Task: Create a due date automation trigger when advanced on, 2 days after a card is due add content with a name not containing resume at 11:00 AM.
Action: Mouse moved to (823, 245)
Screenshot: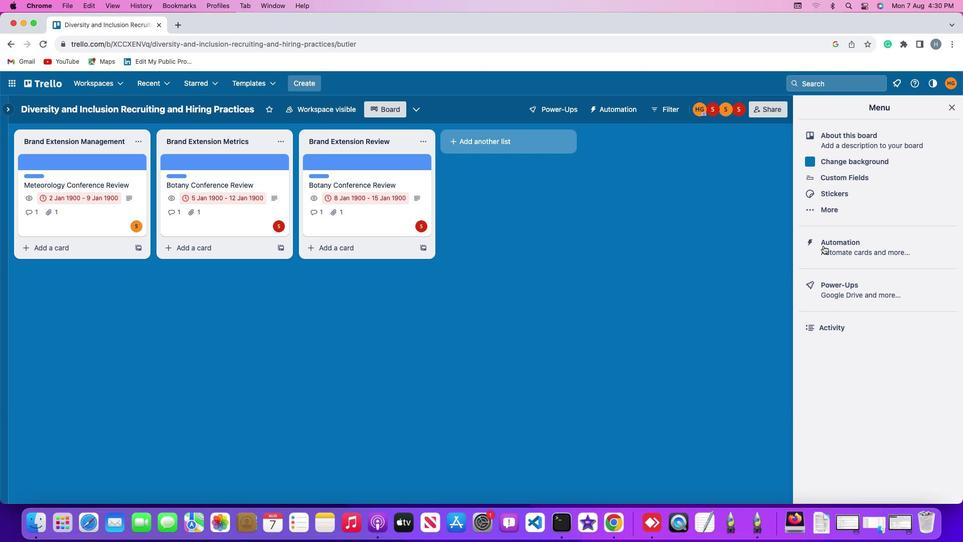 
Action: Mouse pressed left at (823, 245)
Screenshot: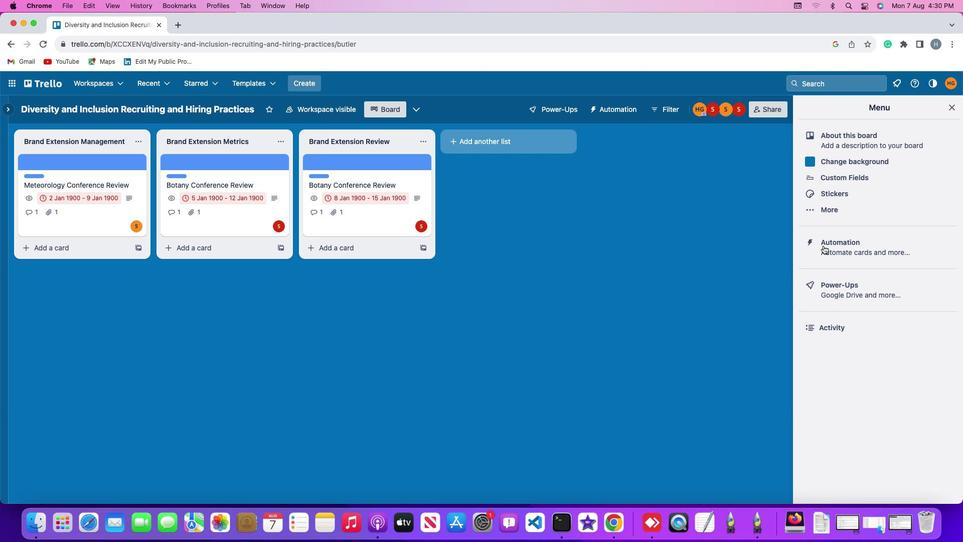 
Action: Mouse pressed left at (823, 245)
Screenshot: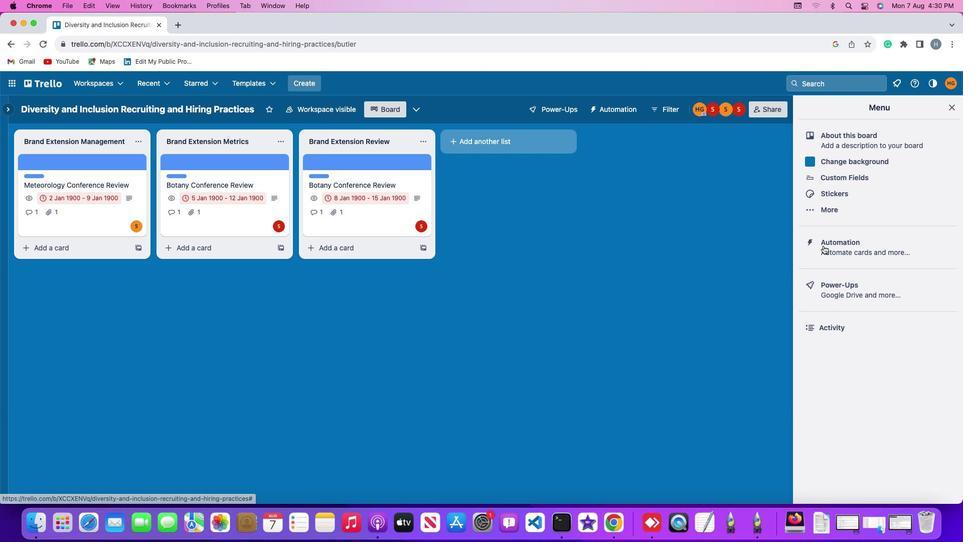 
Action: Mouse moved to (63, 236)
Screenshot: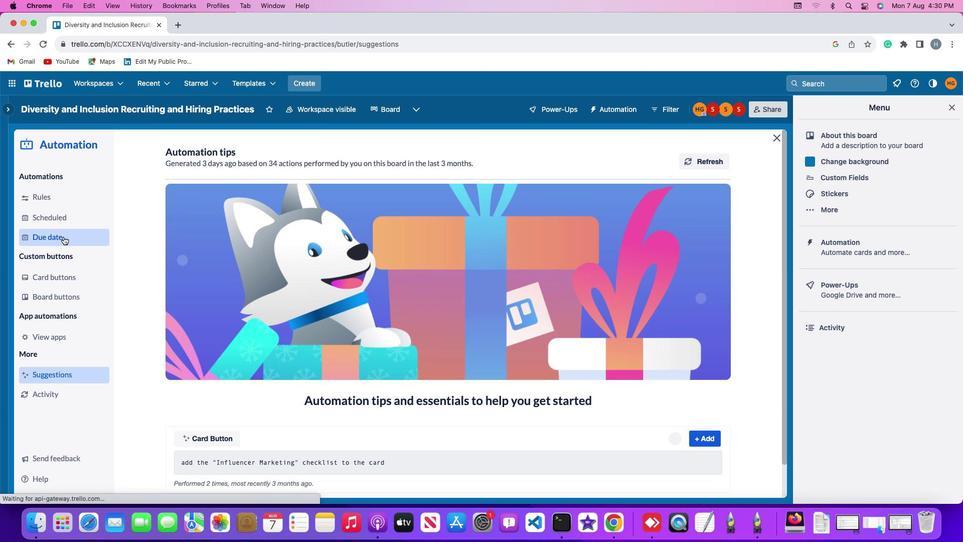 
Action: Mouse pressed left at (63, 236)
Screenshot: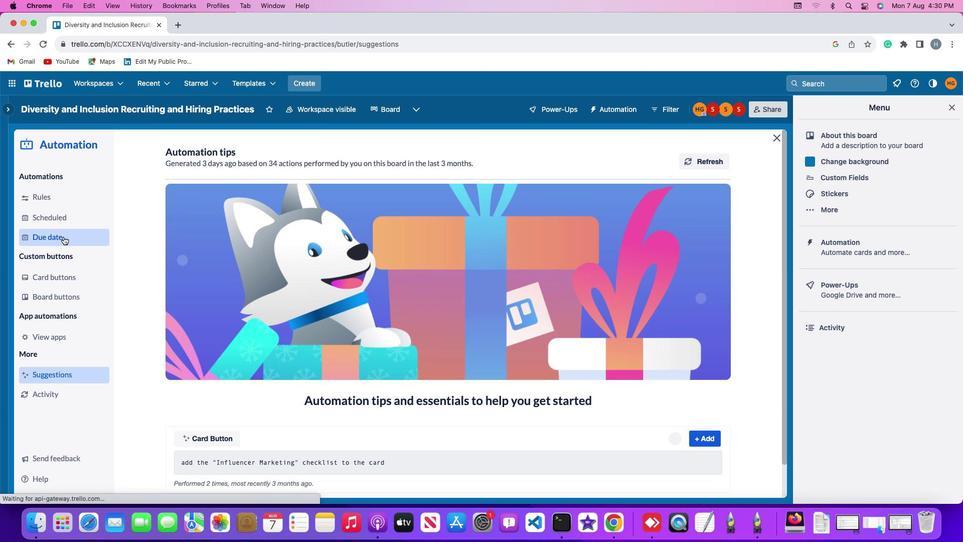 
Action: Mouse moved to (673, 153)
Screenshot: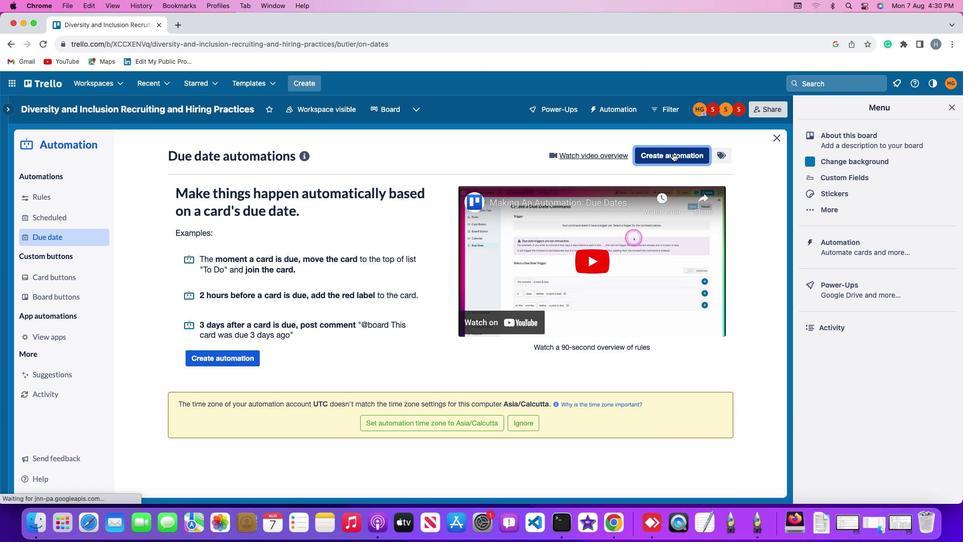 
Action: Mouse pressed left at (673, 153)
Screenshot: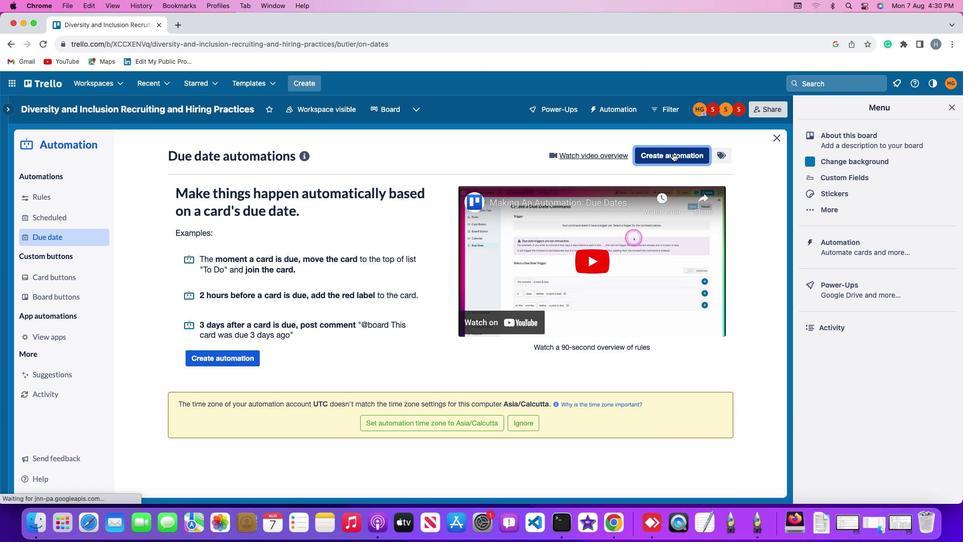 
Action: Mouse moved to (400, 248)
Screenshot: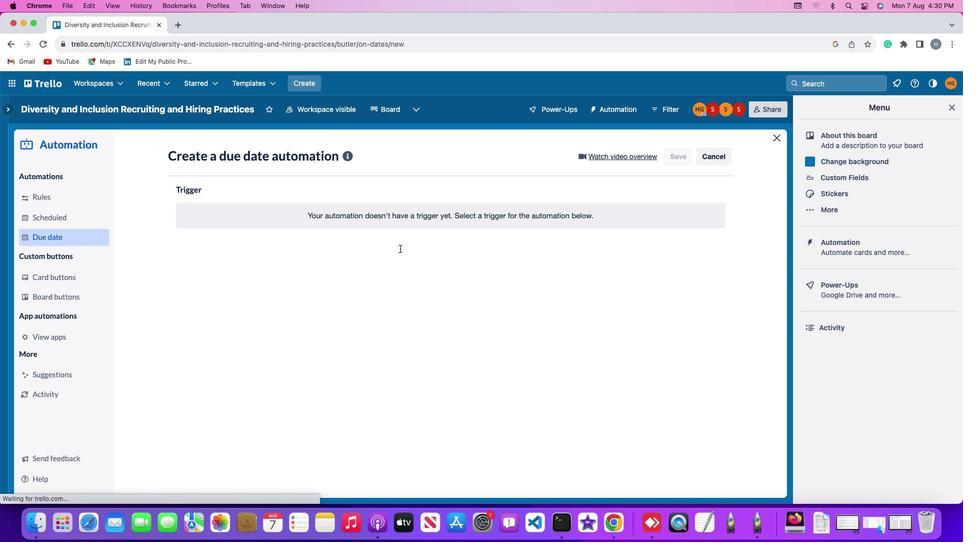 
Action: Mouse pressed left at (400, 248)
Screenshot: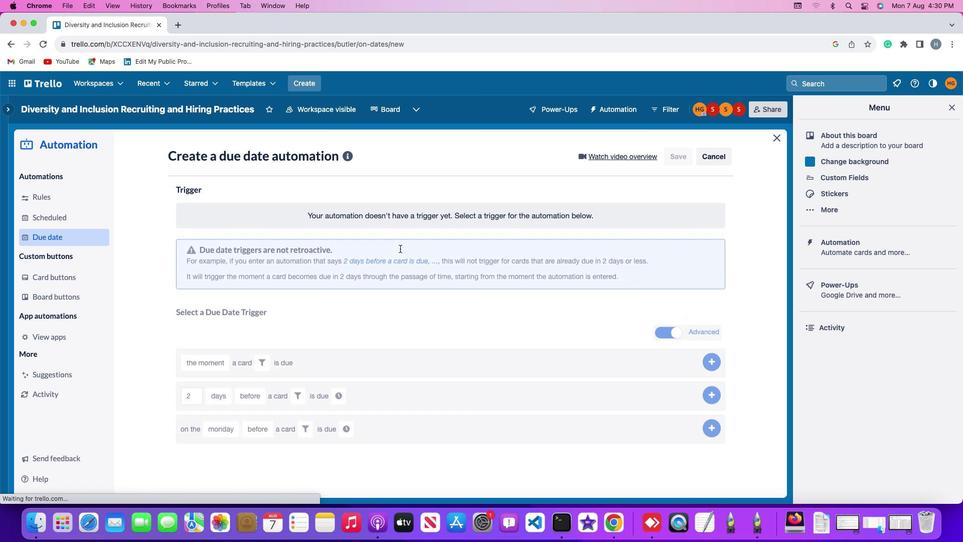 
Action: Mouse moved to (199, 402)
Screenshot: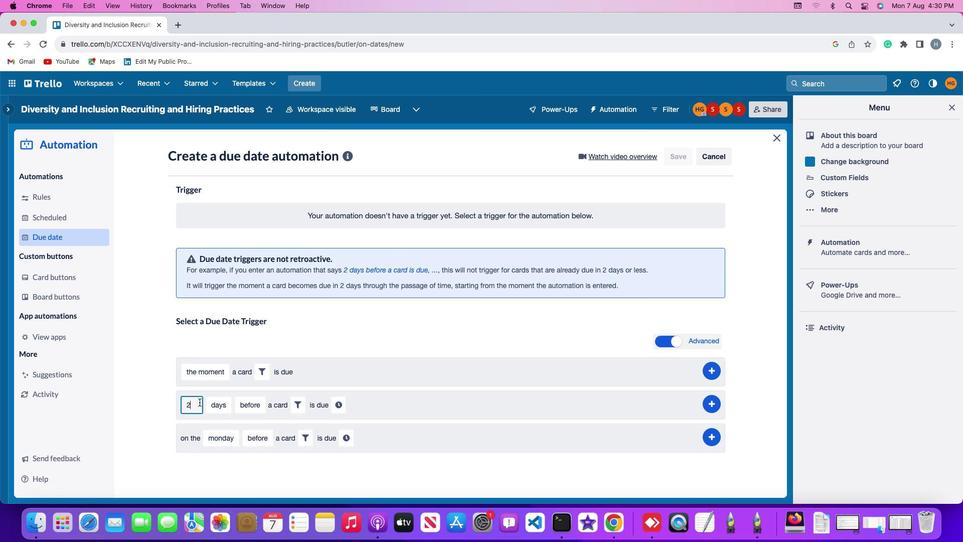 
Action: Mouse pressed left at (199, 402)
Screenshot: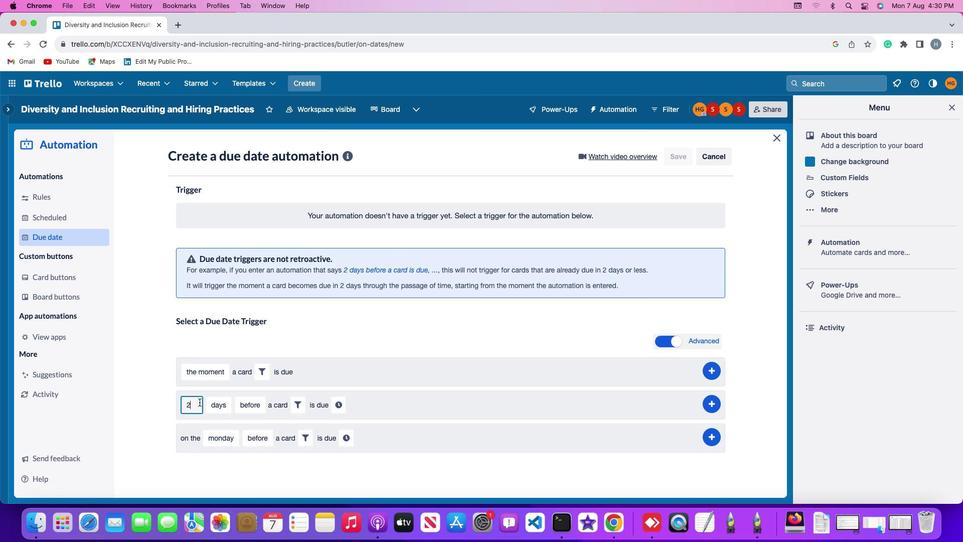 
Action: Key pressed Key.backspace'2'
Screenshot: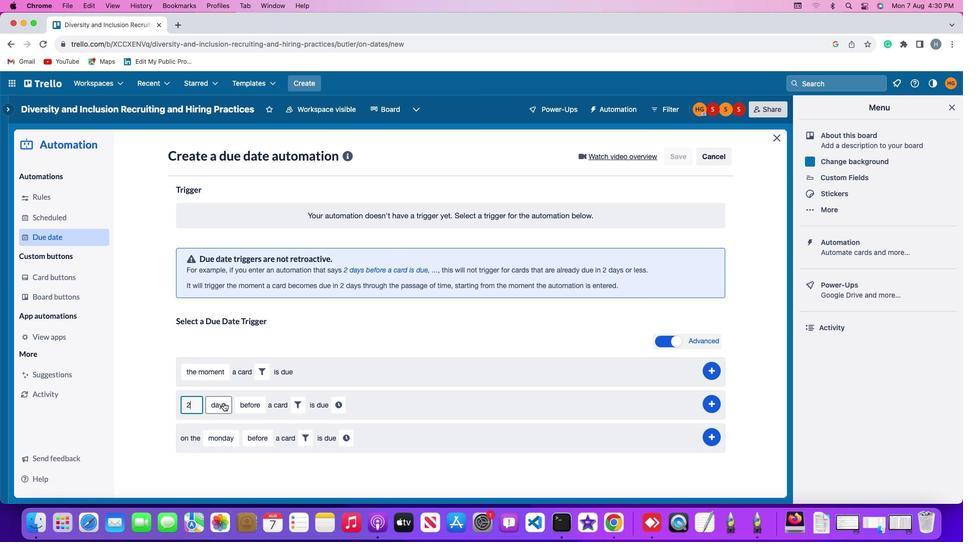 
Action: Mouse moved to (224, 402)
Screenshot: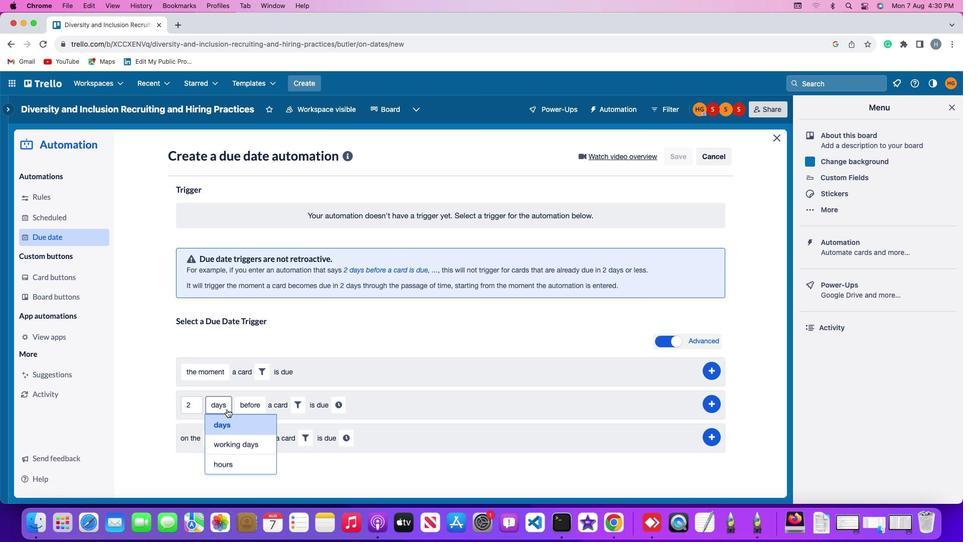 
Action: Mouse pressed left at (224, 402)
Screenshot: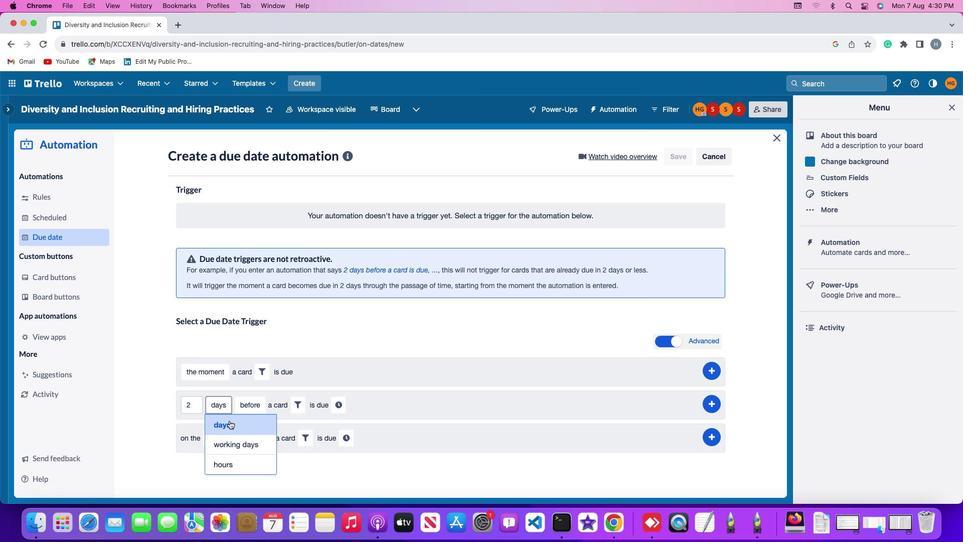 
Action: Mouse moved to (230, 426)
Screenshot: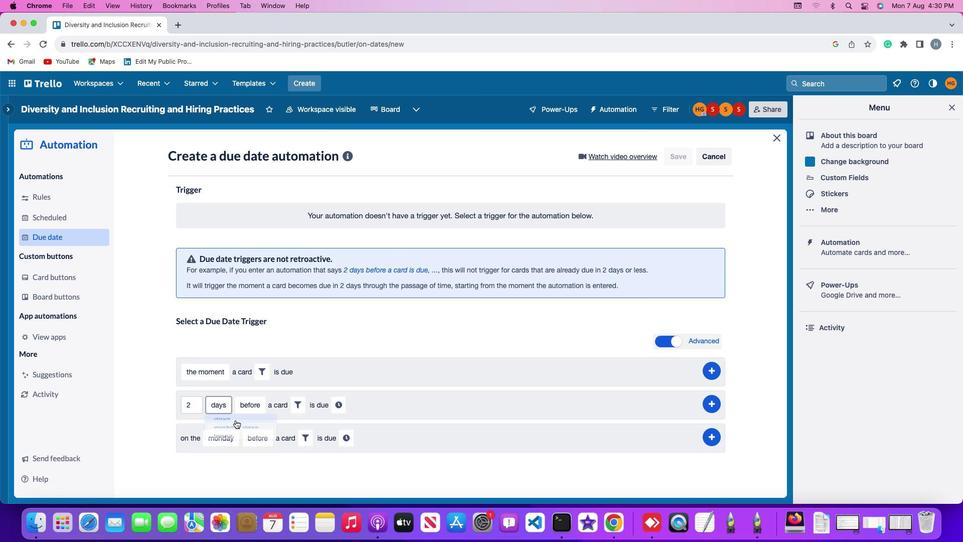 
Action: Mouse pressed left at (230, 426)
Screenshot: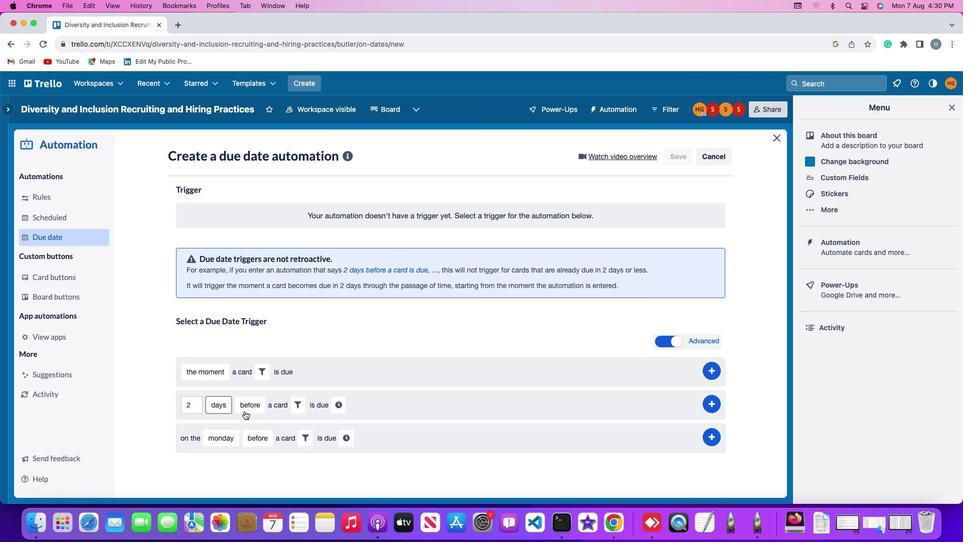 
Action: Mouse moved to (246, 408)
Screenshot: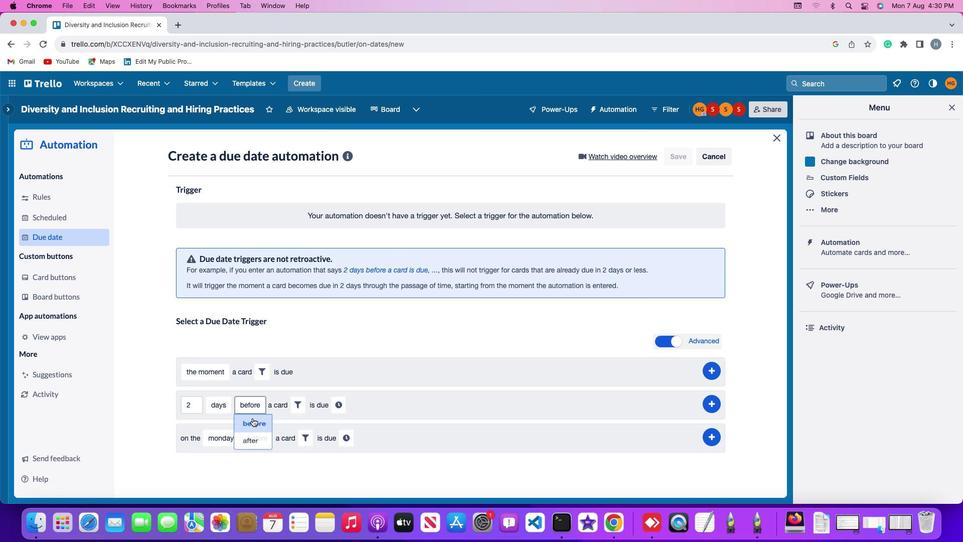 
Action: Mouse pressed left at (246, 408)
Screenshot: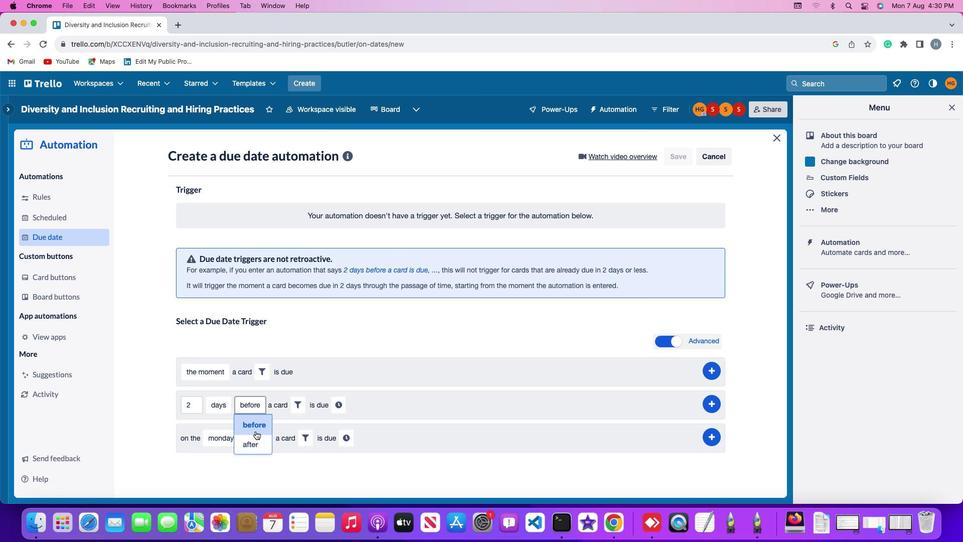 
Action: Mouse moved to (256, 443)
Screenshot: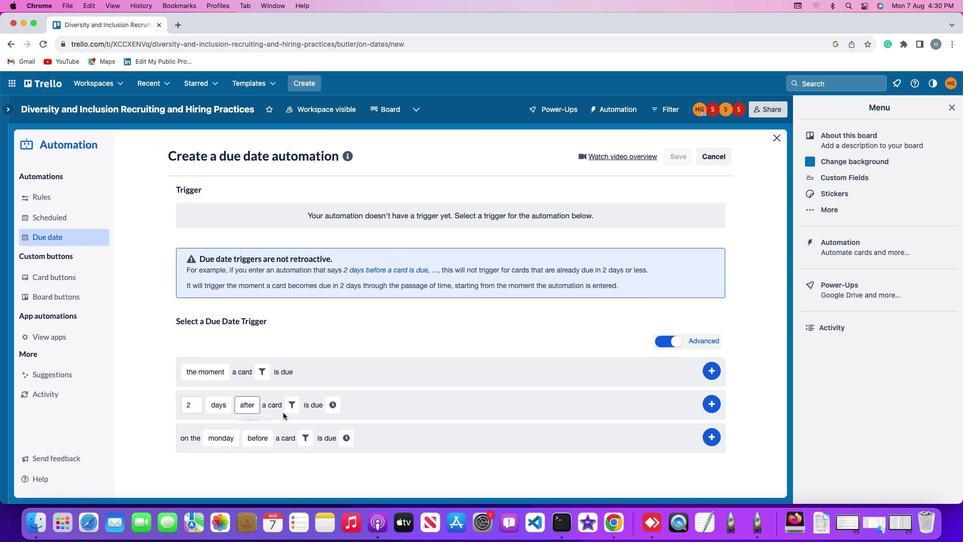 
Action: Mouse pressed left at (256, 443)
Screenshot: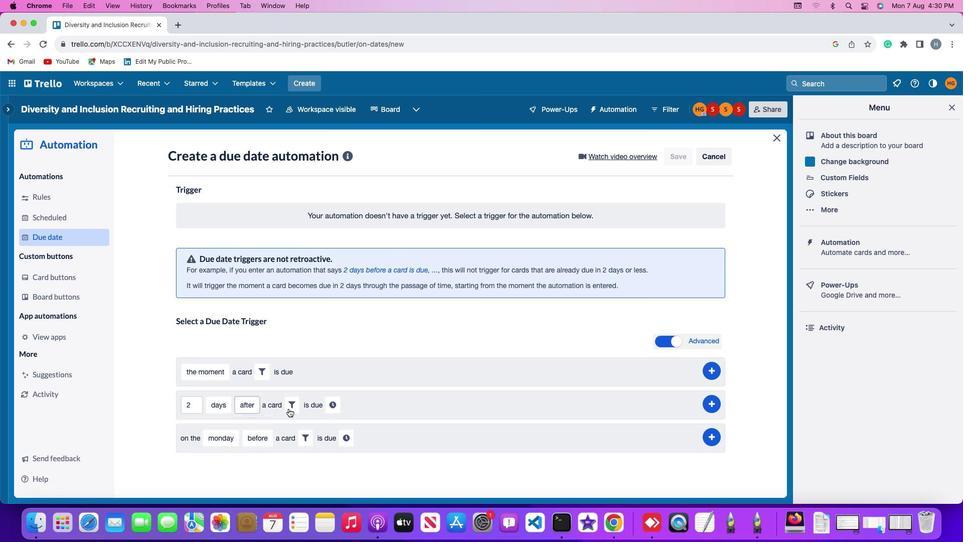 
Action: Mouse moved to (290, 406)
Screenshot: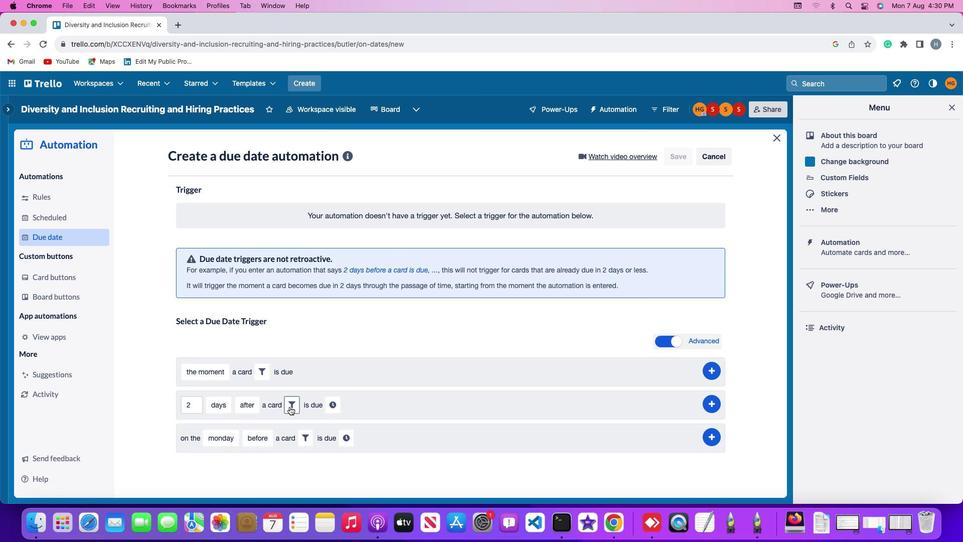 
Action: Mouse pressed left at (290, 406)
Screenshot: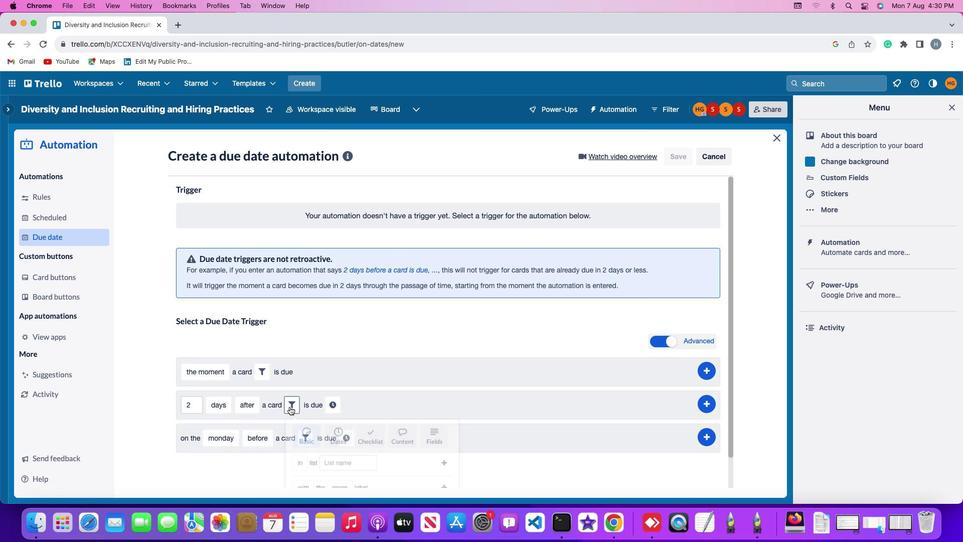 
Action: Mouse moved to (417, 432)
Screenshot: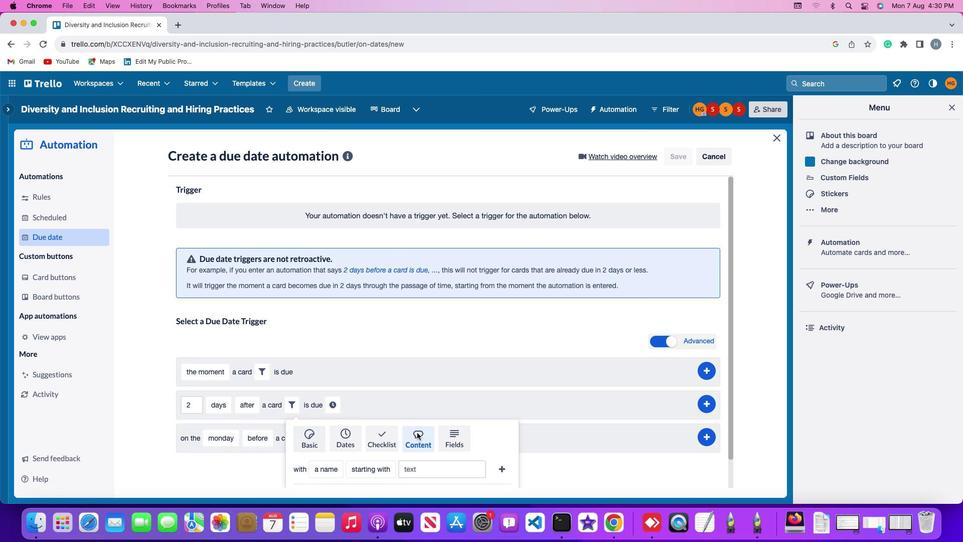 
Action: Mouse pressed left at (417, 432)
Screenshot: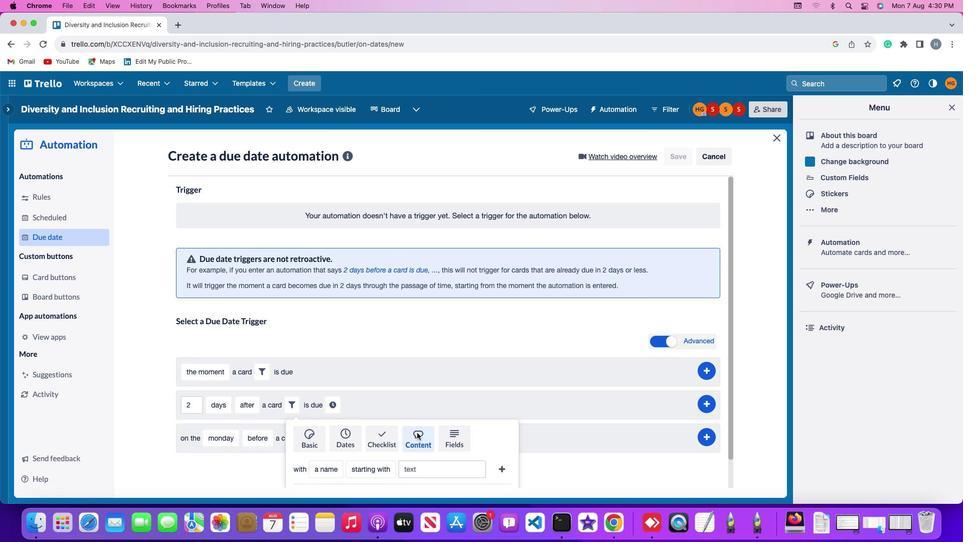 
Action: Mouse moved to (417, 432)
Screenshot: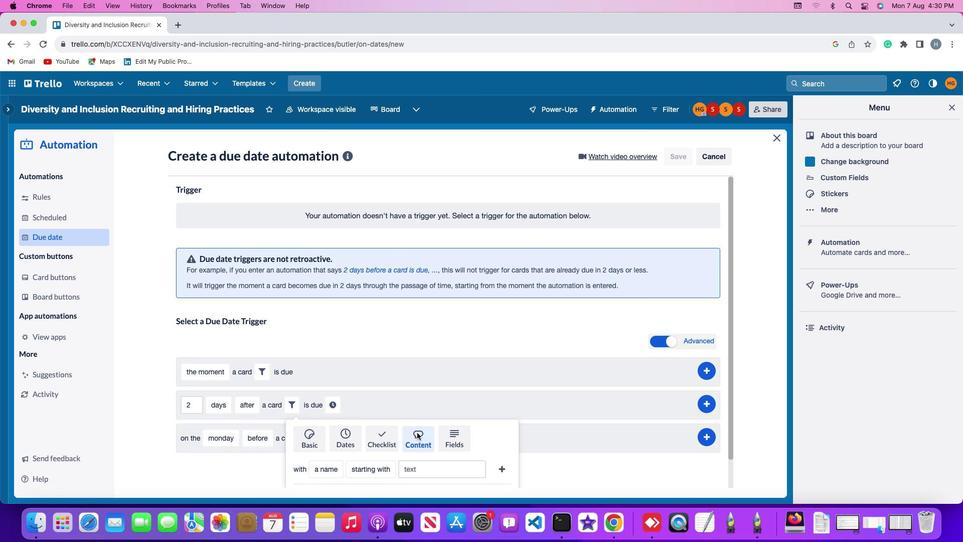 
Action: Mouse scrolled (417, 432) with delta (0, 0)
Screenshot: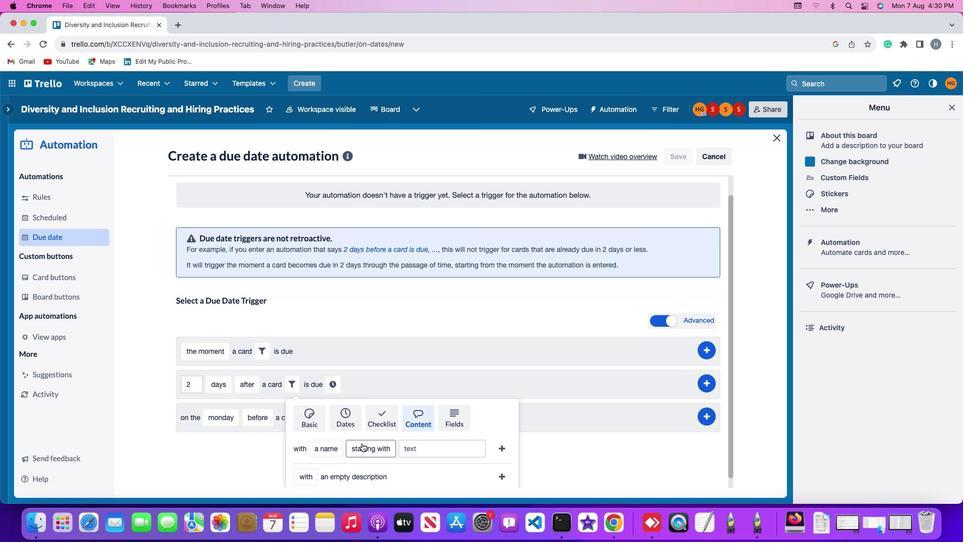 
Action: Mouse scrolled (417, 432) with delta (0, 0)
Screenshot: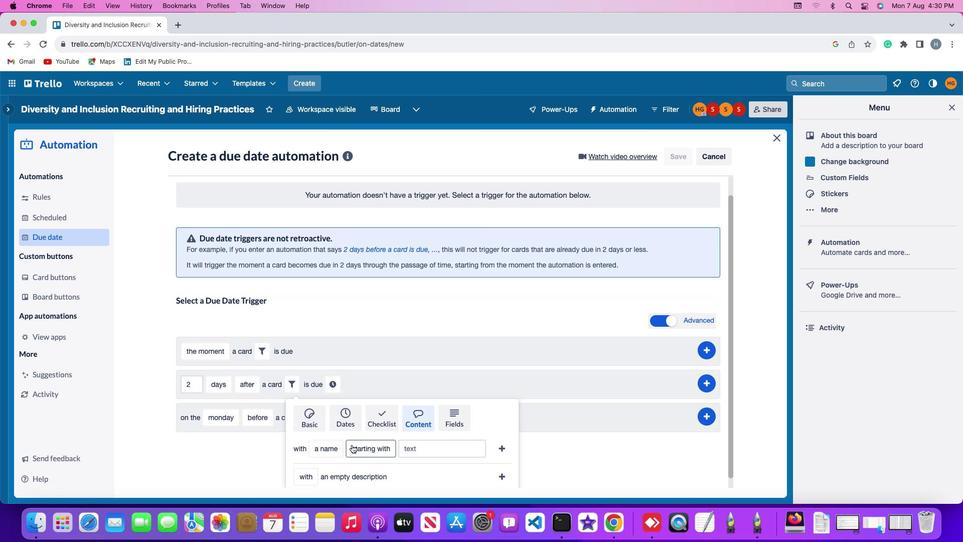 
Action: Mouse moved to (327, 447)
Screenshot: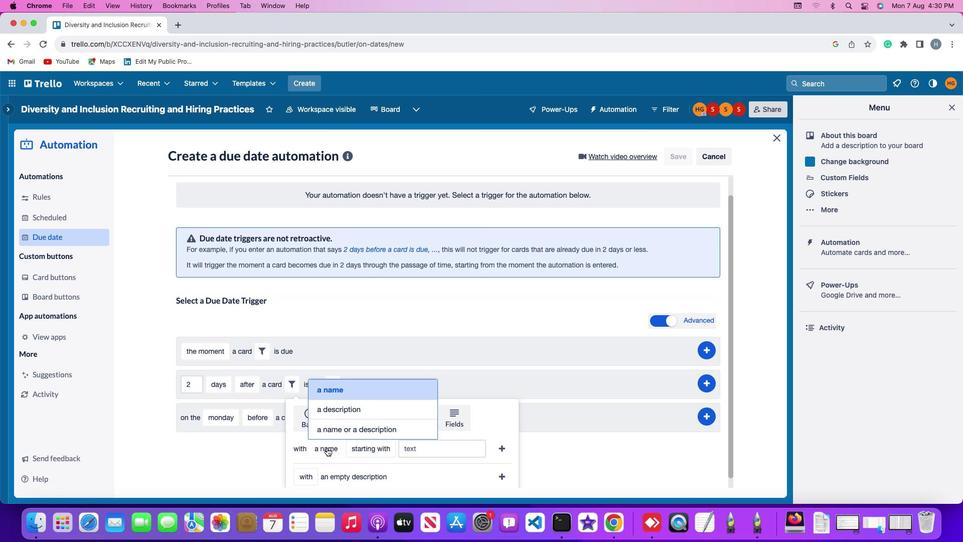 
Action: Mouse pressed left at (327, 447)
Screenshot: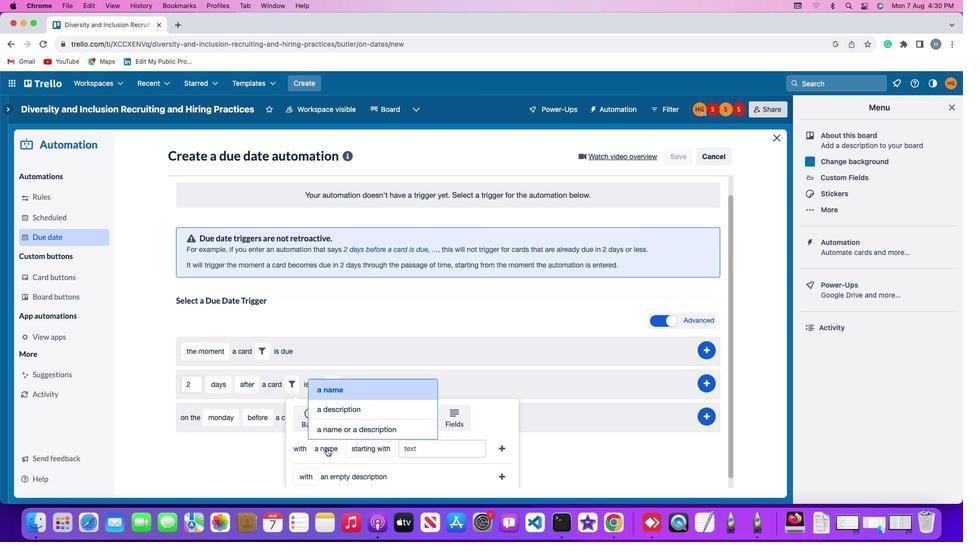 
Action: Mouse moved to (341, 389)
Screenshot: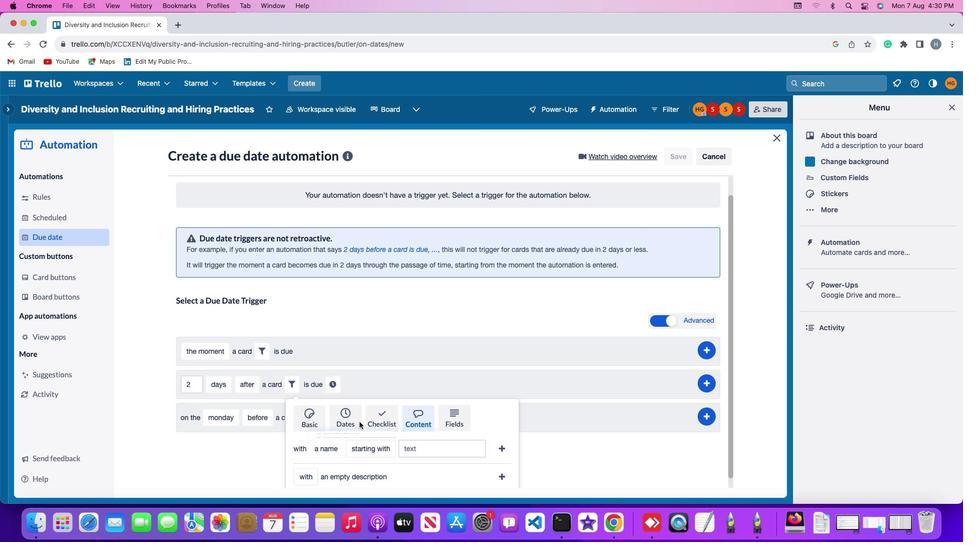 
Action: Mouse pressed left at (341, 389)
Screenshot: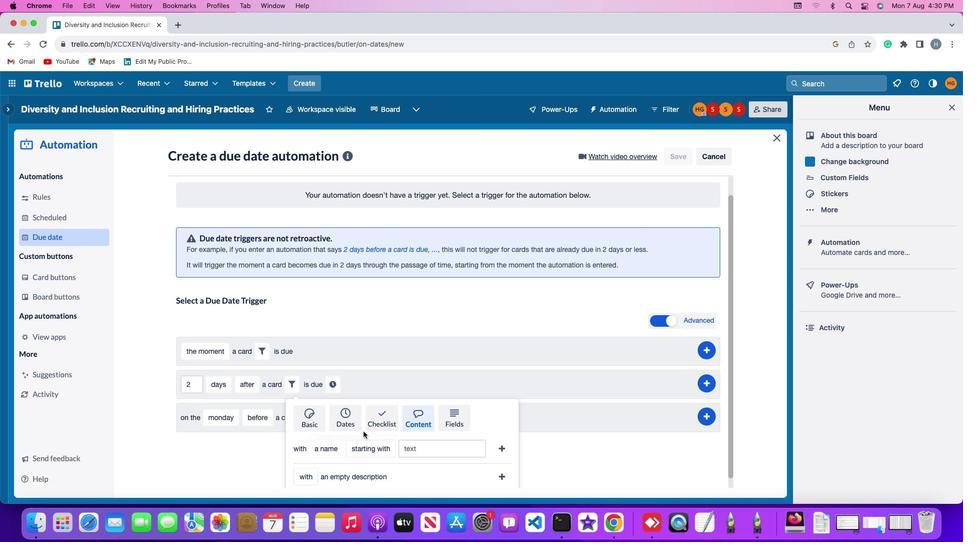 
Action: Mouse moved to (374, 450)
Screenshot: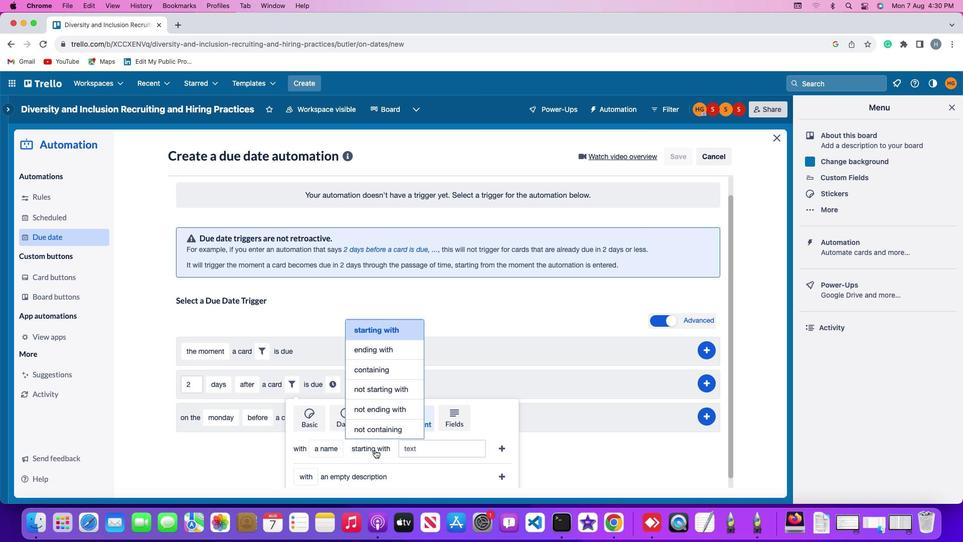 
Action: Mouse pressed left at (374, 450)
Screenshot: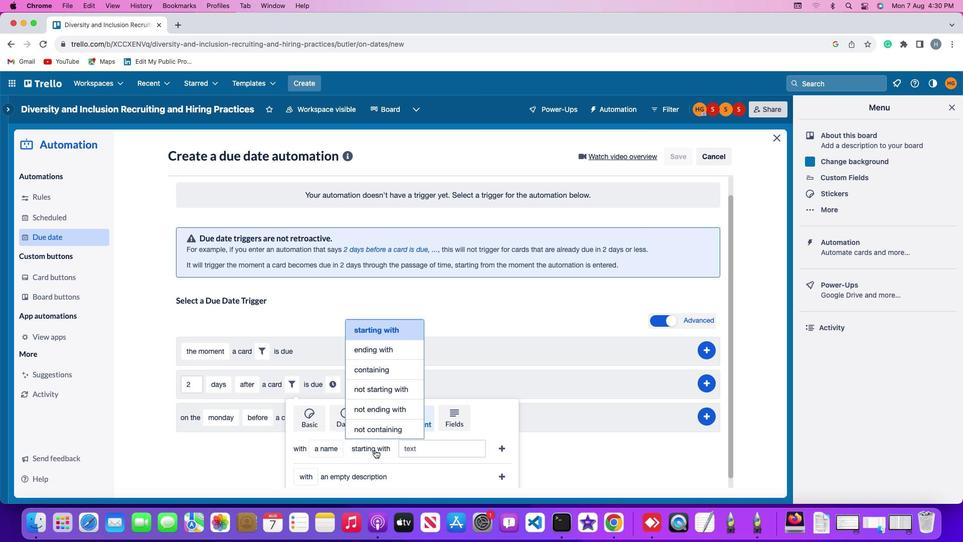 
Action: Mouse moved to (377, 428)
Screenshot: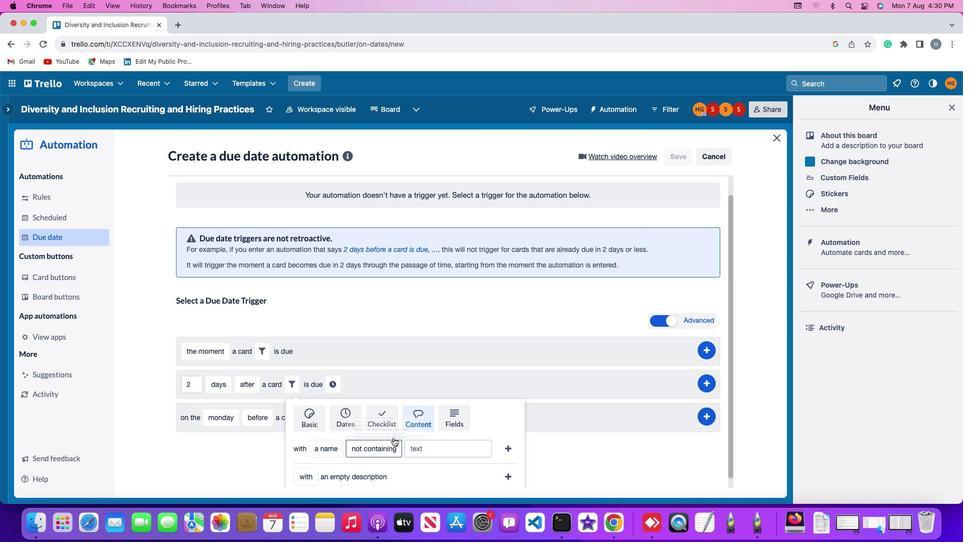 
Action: Mouse pressed left at (377, 428)
Screenshot: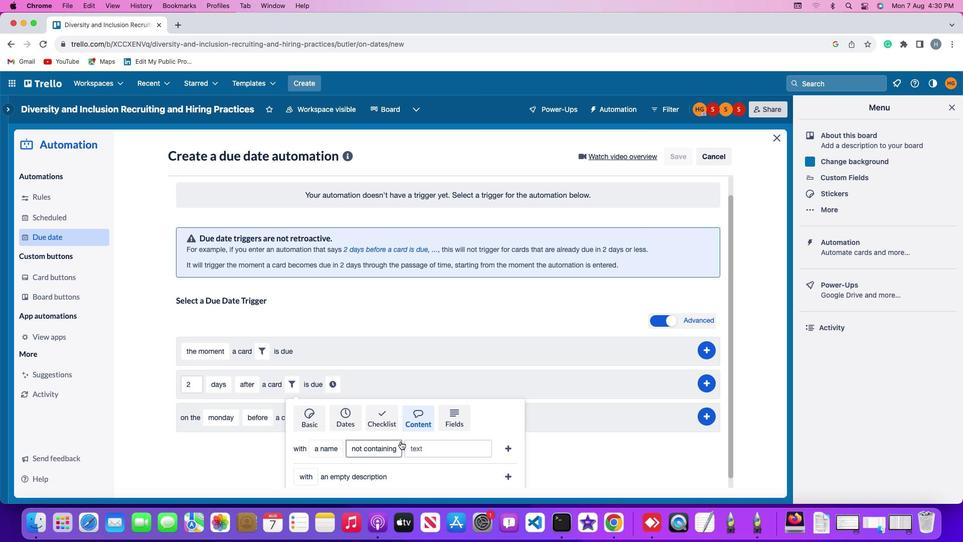 
Action: Mouse moved to (418, 444)
Screenshot: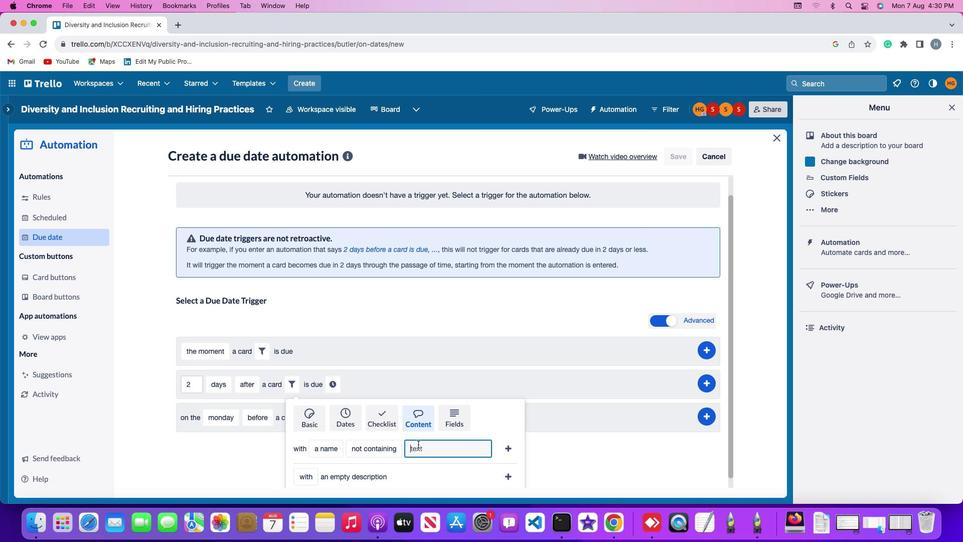 
Action: Mouse pressed left at (418, 444)
Screenshot: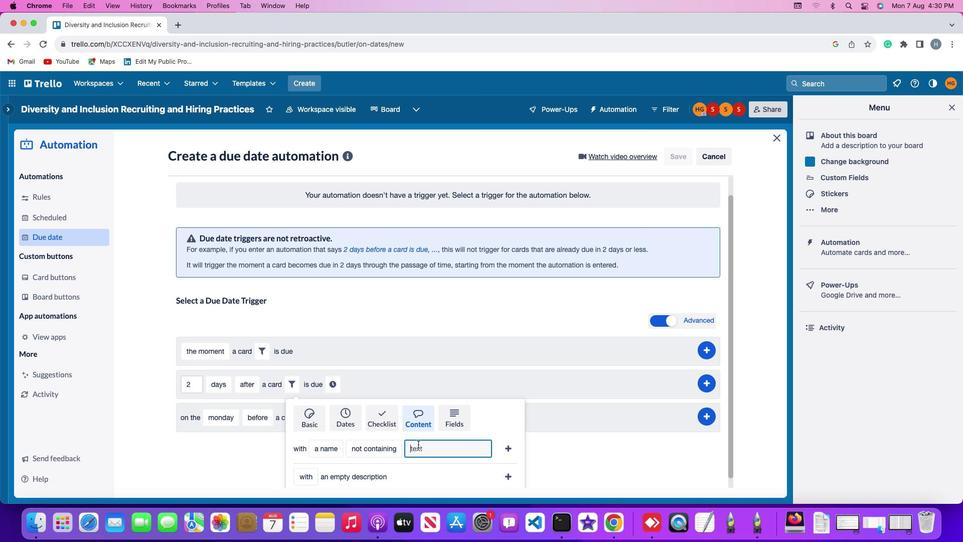 
Action: Key pressed 'r''e''s''u''m''e'
Screenshot: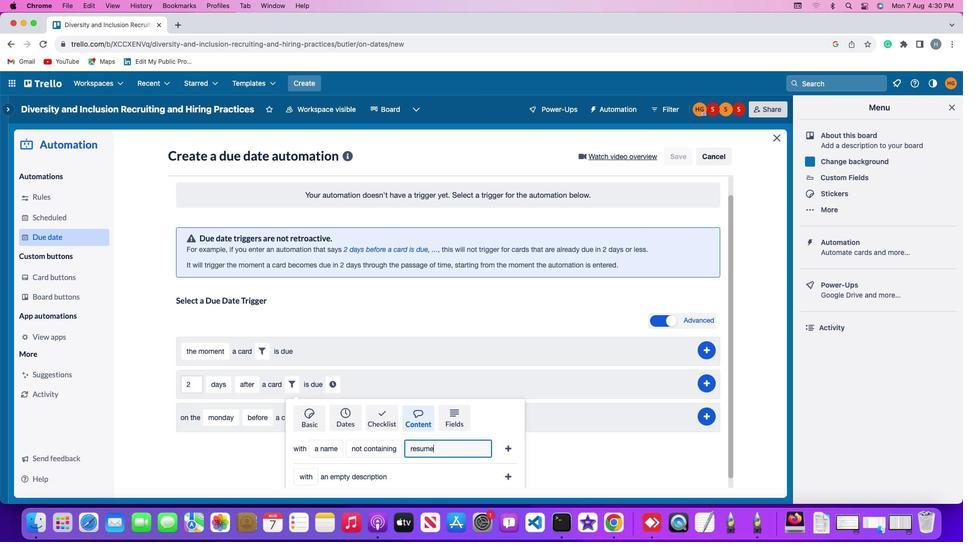 
Action: Mouse moved to (508, 445)
Screenshot: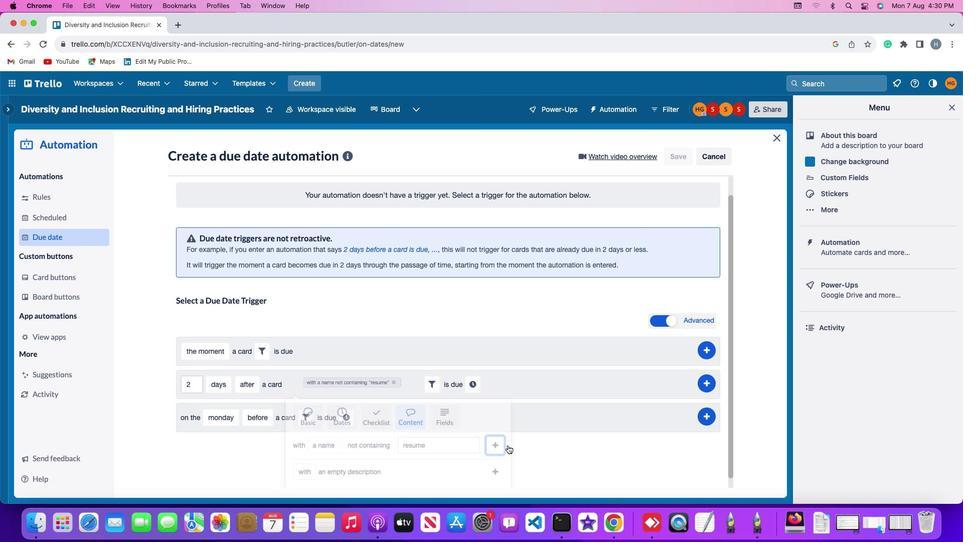 
Action: Mouse pressed left at (508, 445)
Screenshot: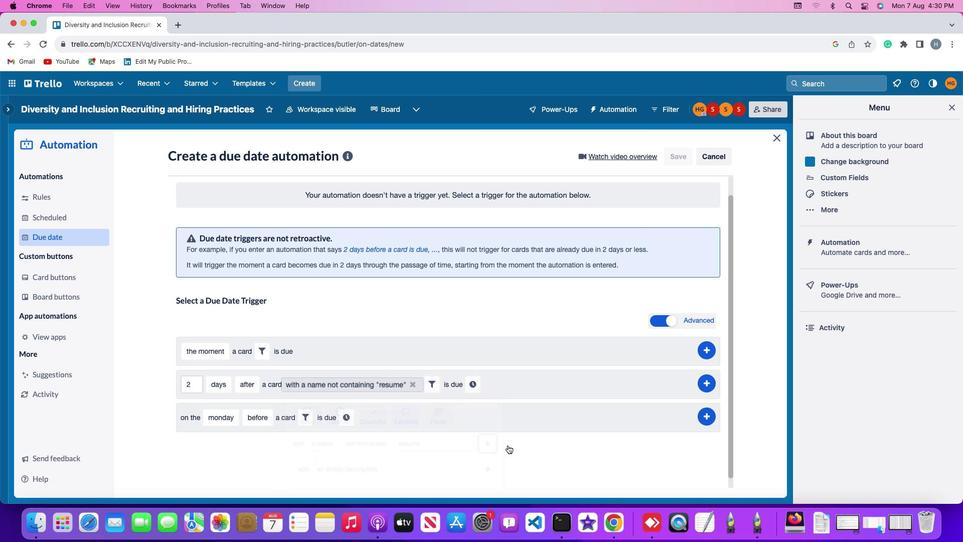 
Action: Mouse moved to (475, 405)
Screenshot: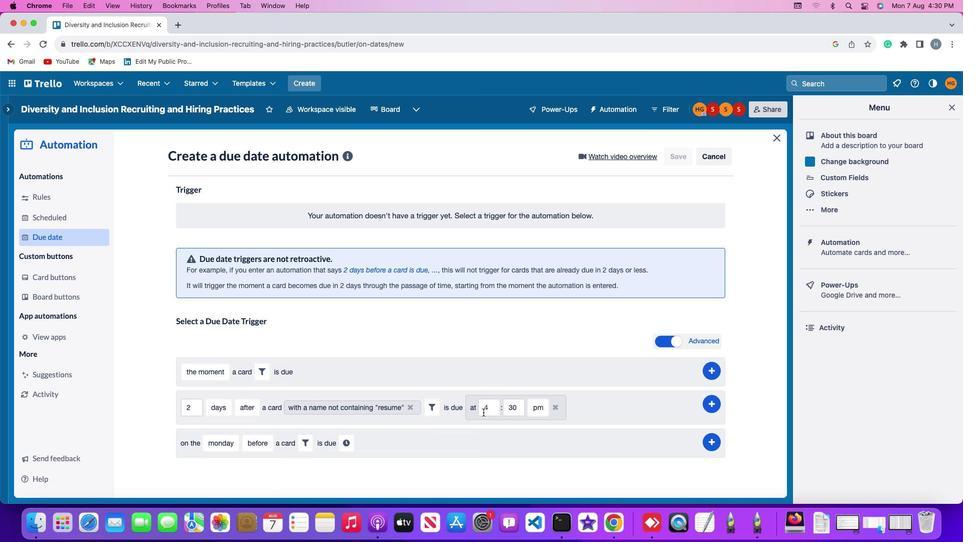 
Action: Mouse pressed left at (475, 405)
Screenshot: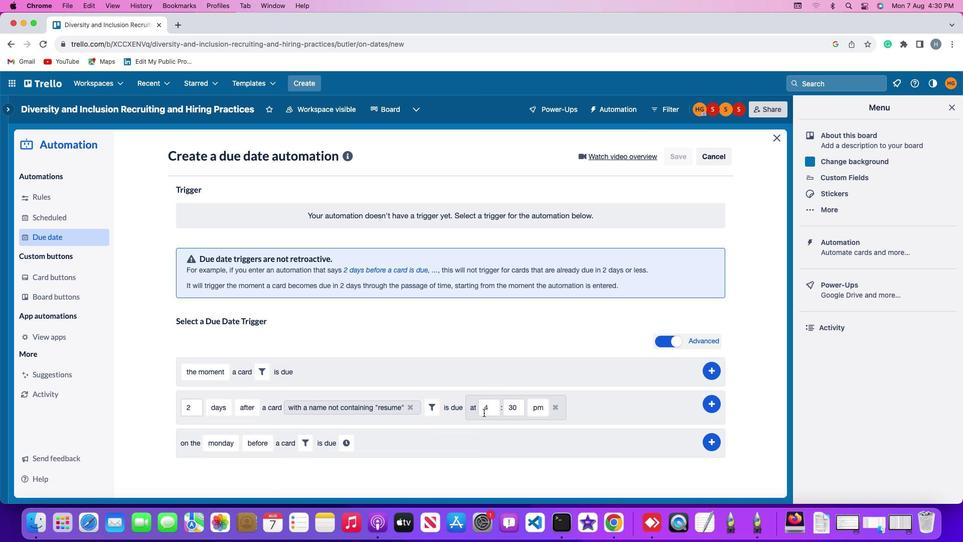 
Action: Mouse moved to (488, 409)
Screenshot: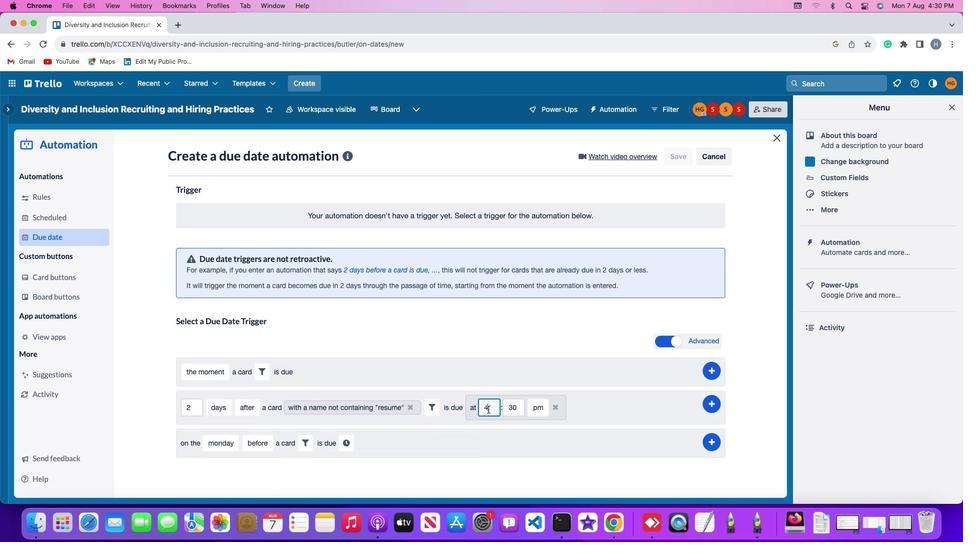 
Action: Mouse pressed left at (488, 409)
Screenshot: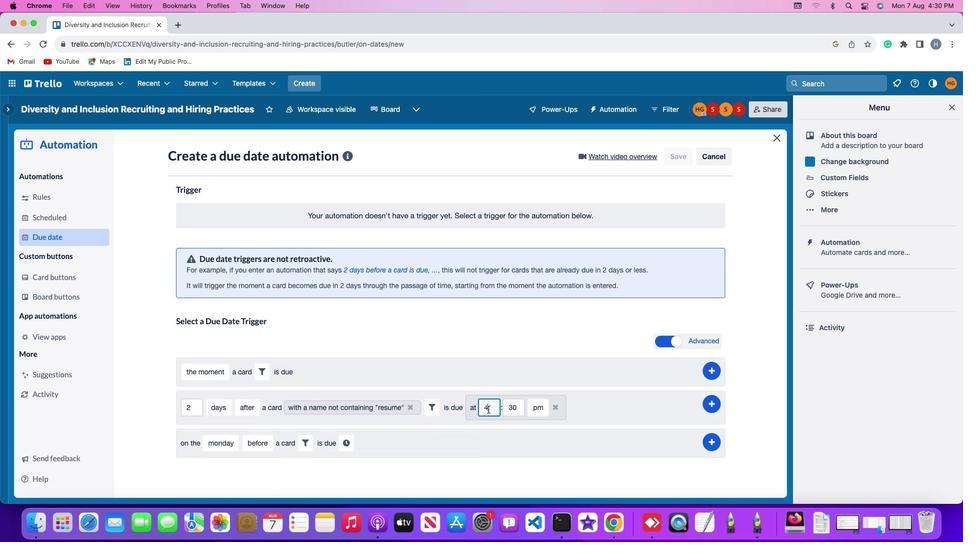 
Action: Key pressed Key.backspace'1''1'
Screenshot: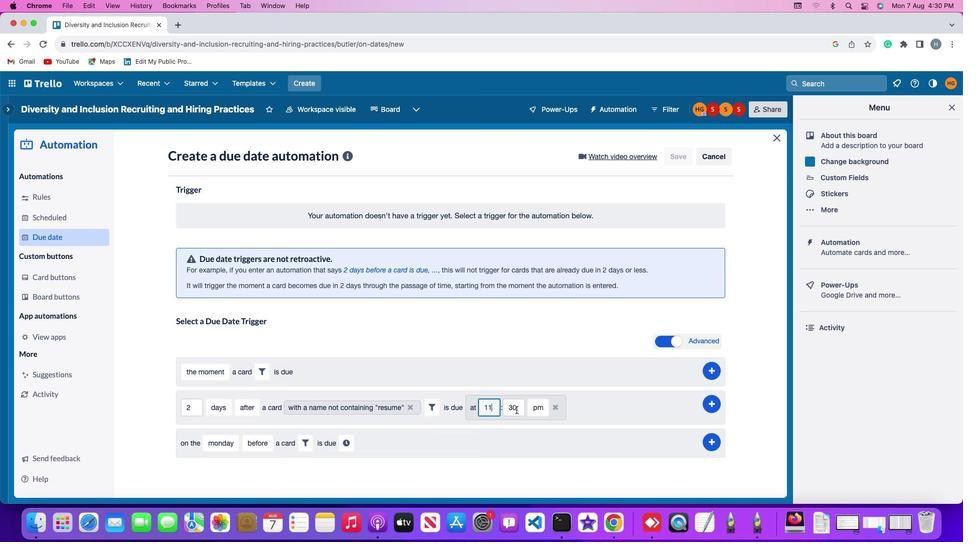 
Action: Mouse moved to (520, 407)
Screenshot: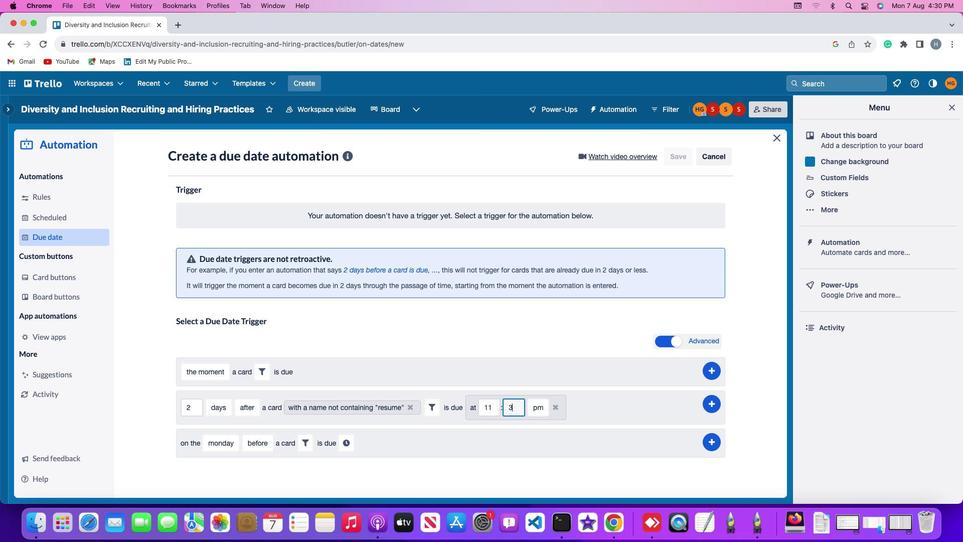 
Action: Mouse pressed left at (520, 407)
Screenshot: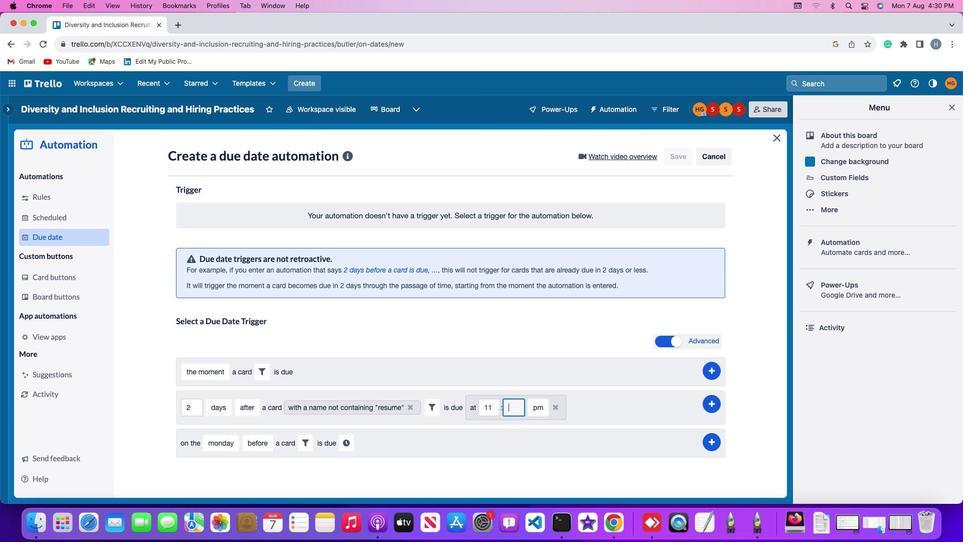 
Action: Key pressed Key.backspaceKey.backspace'0''0'
Screenshot: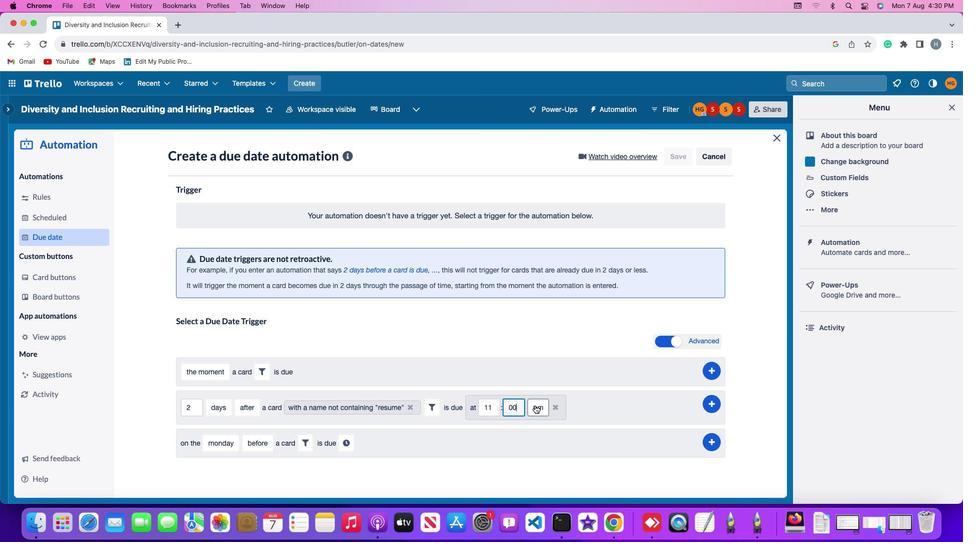 
Action: Mouse moved to (536, 405)
Screenshot: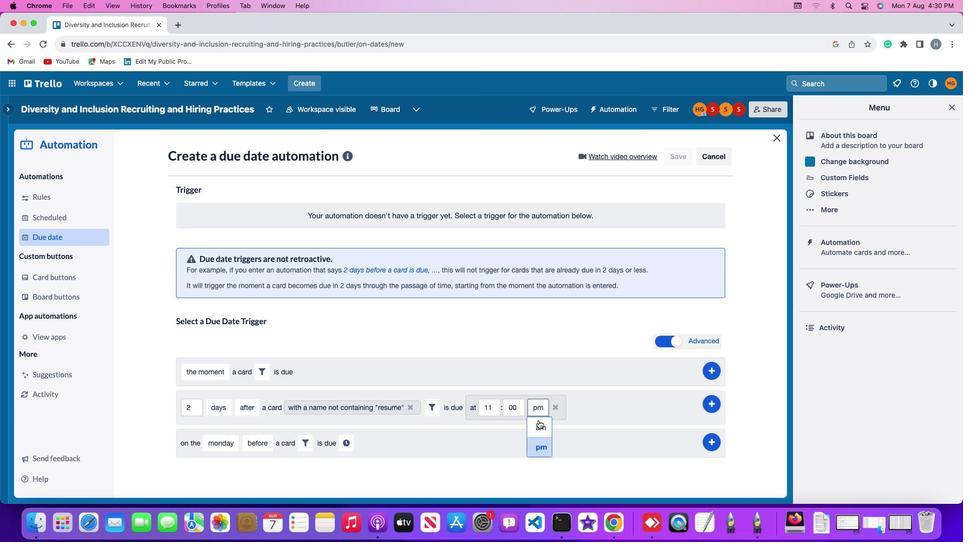 
Action: Mouse pressed left at (536, 405)
Screenshot: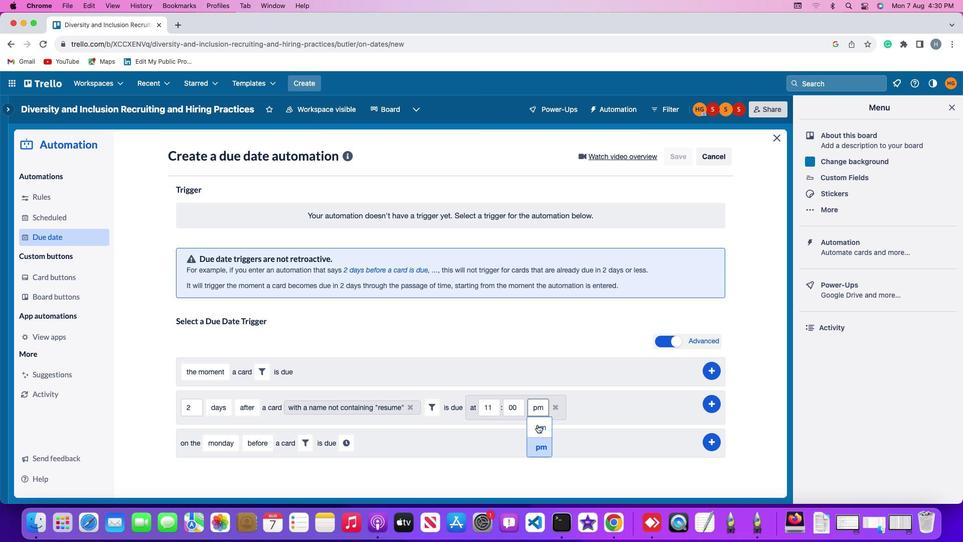 
Action: Mouse moved to (538, 426)
Screenshot: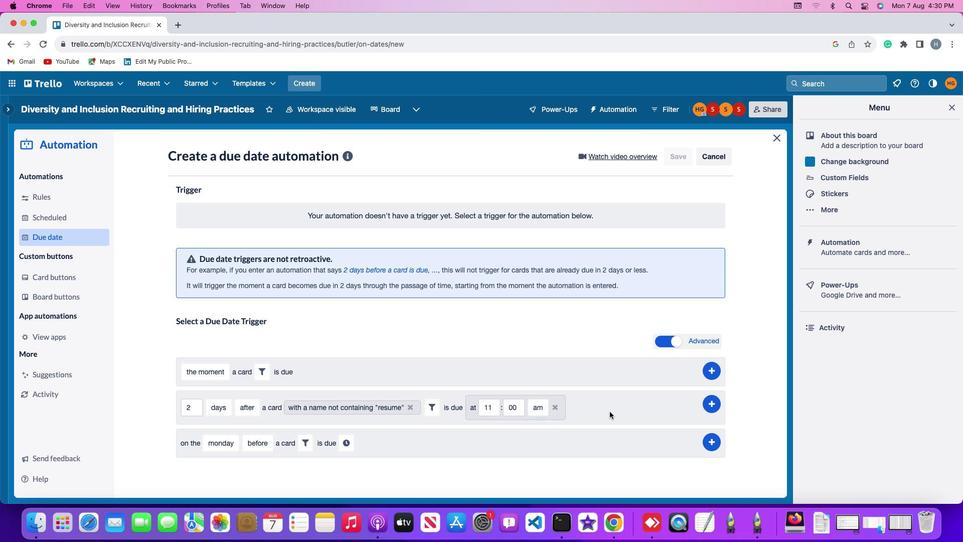 
Action: Mouse pressed left at (538, 426)
Screenshot: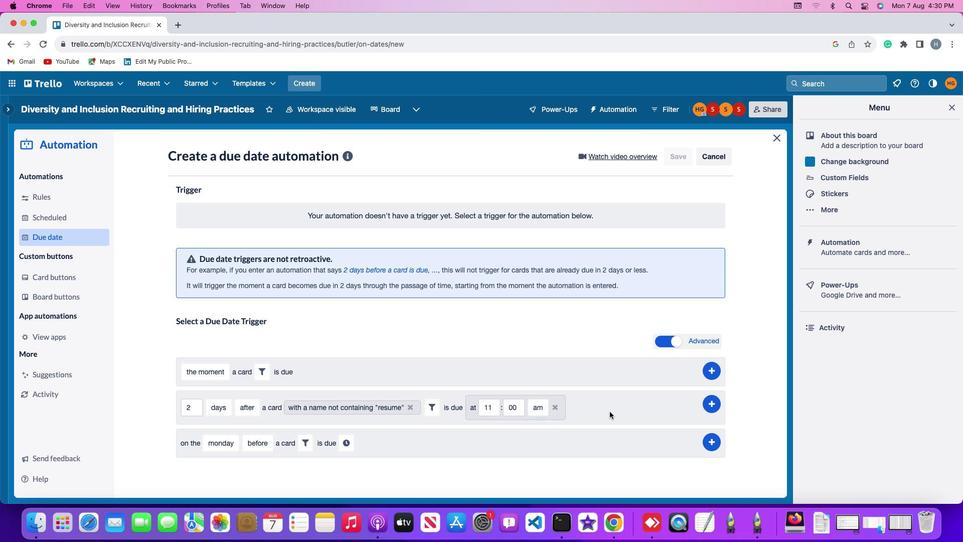 
Action: Mouse moved to (712, 400)
Screenshot: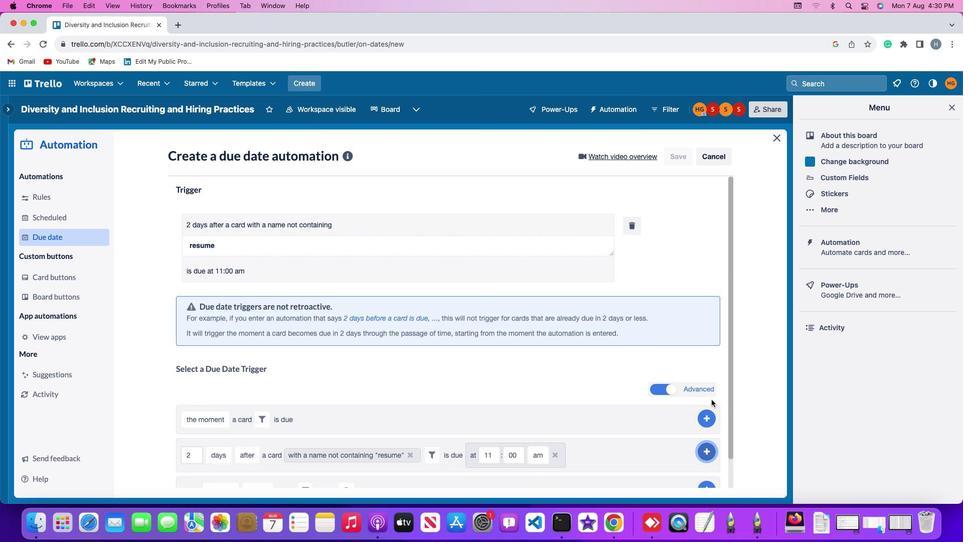 
Action: Mouse pressed left at (712, 400)
Screenshot: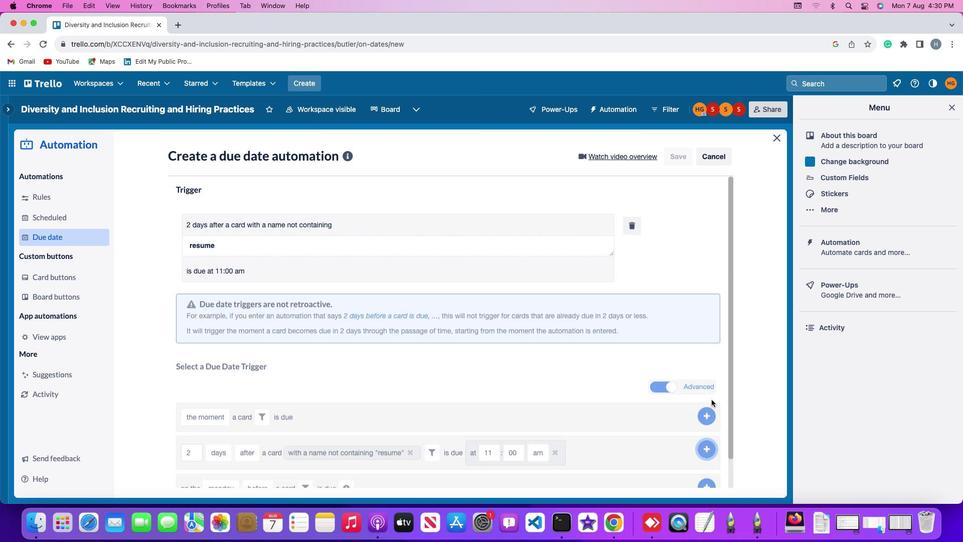 
Action: Mouse moved to (685, 308)
Screenshot: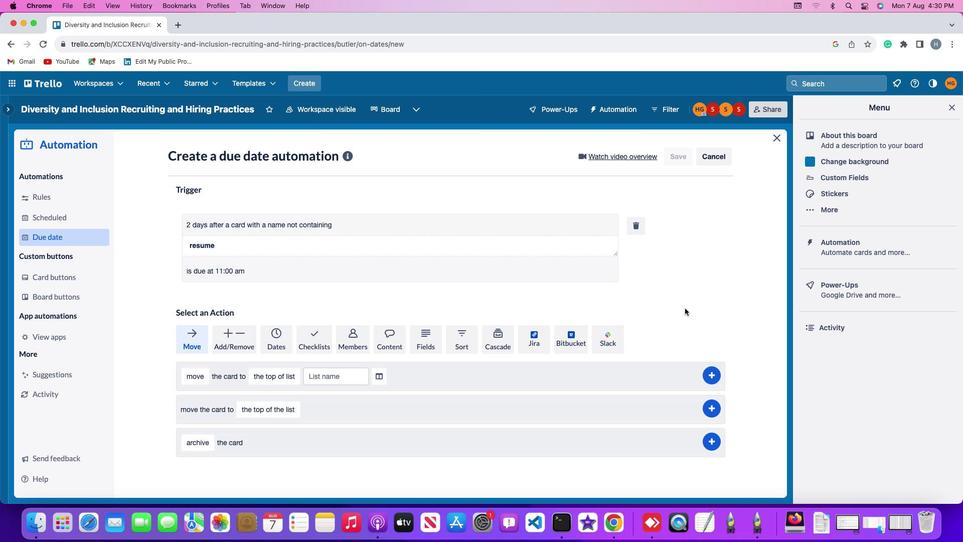 
